 Task: Add a column "Latest update by assignee".
Action: Mouse moved to (697, 374)
Screenshot: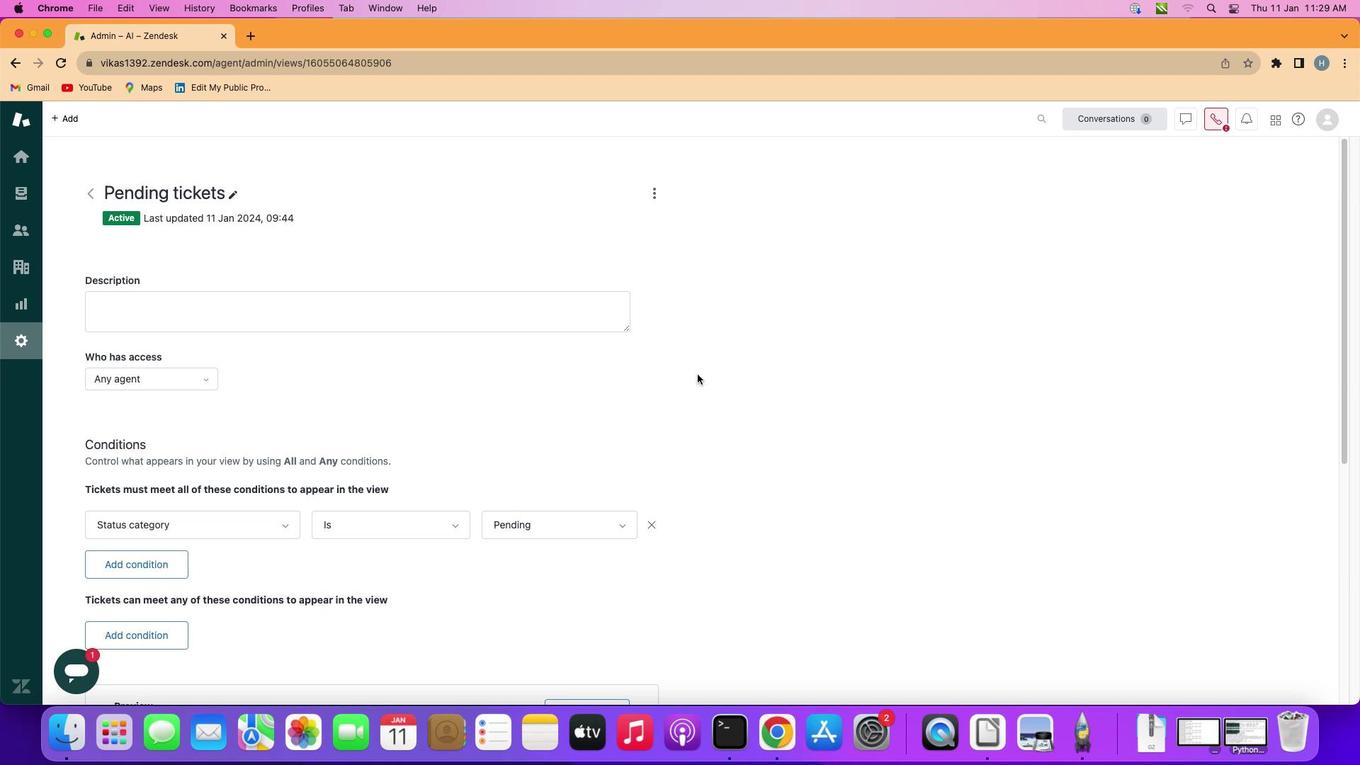 
Action: Mouse scrolled (697, 374) with delta (0, 0)
Screenshot: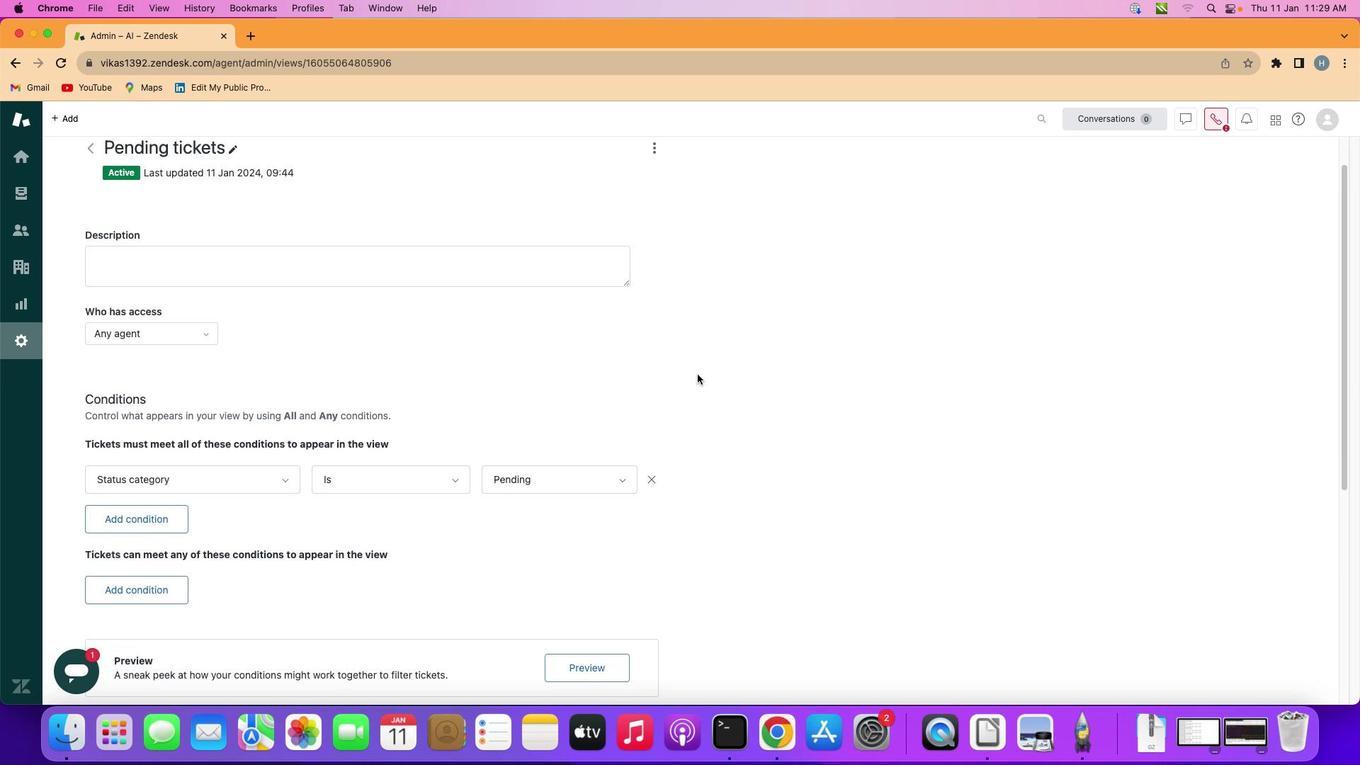 
Action: Mouse scrolled (697, 374) with delta (0, 0)
Screenshot: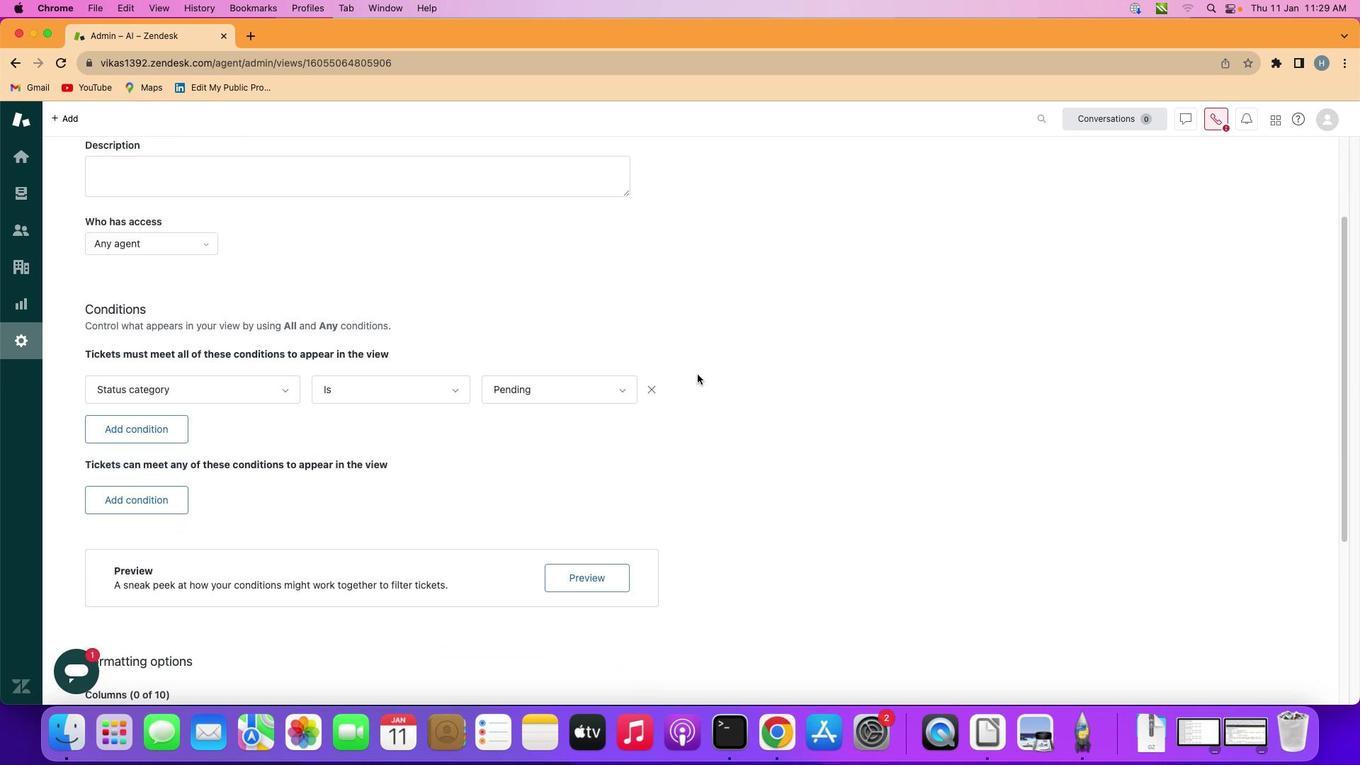 
Action: Mouse scrolled (697, 374) with delta (0, -1)
Screenshot: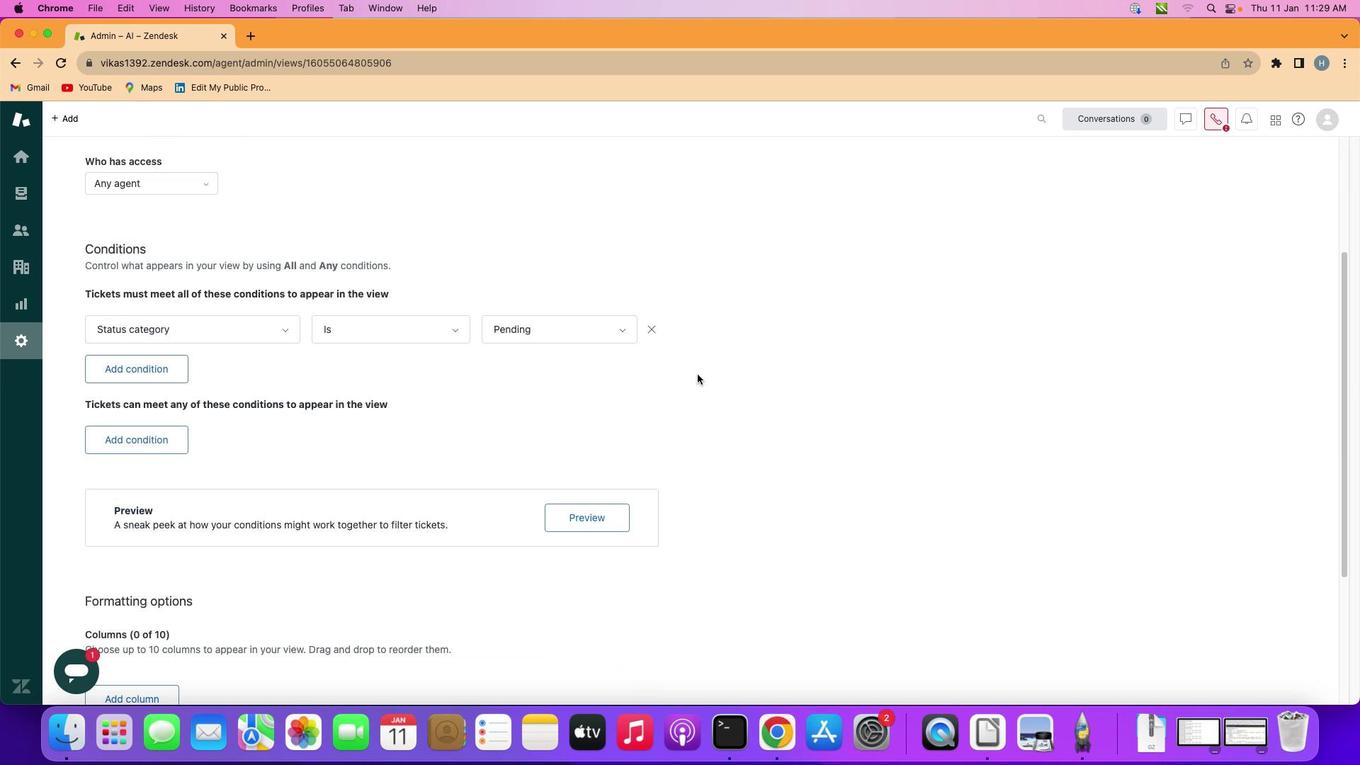 
Action: Mouse scrolled (697, 374) with delta (0, -2)
Screenshot: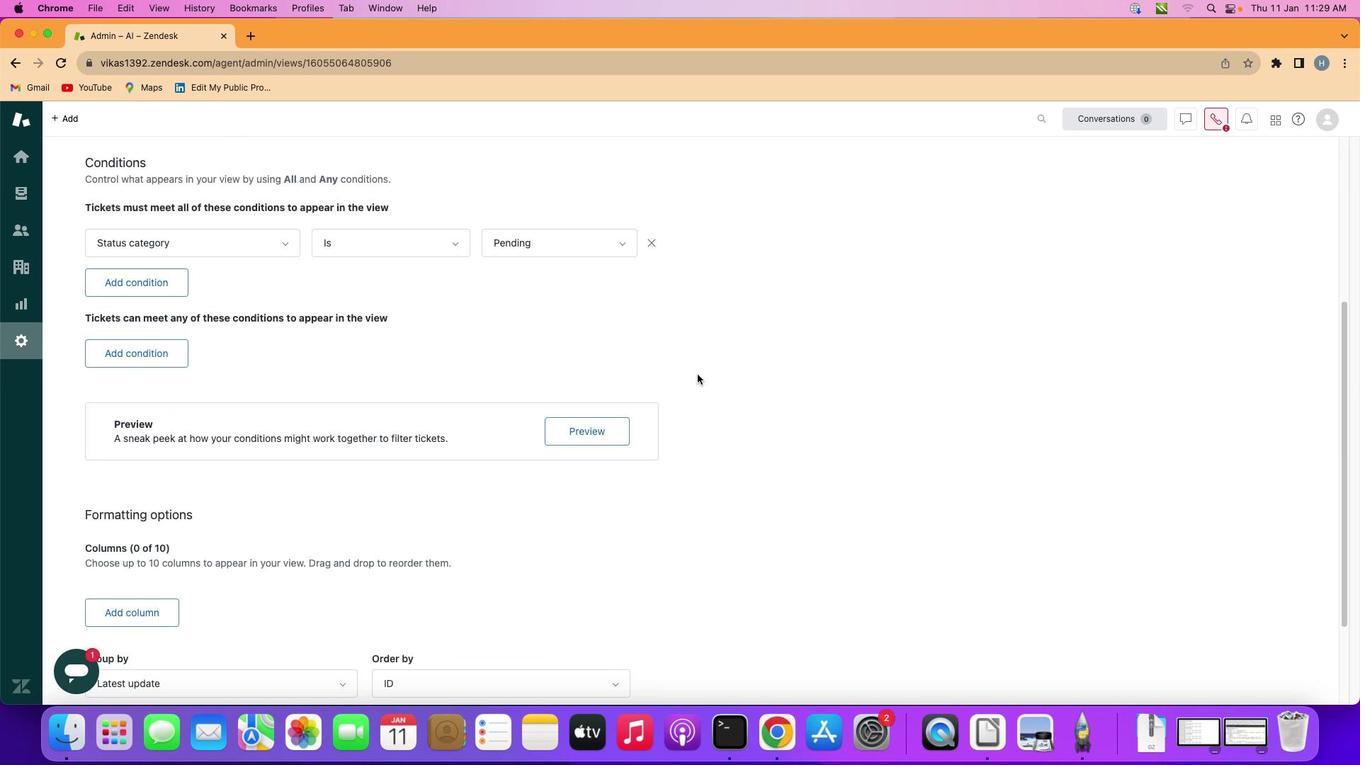
Action: Mouse scrolled (697, 374) with delta (0, -2)
Screenshot: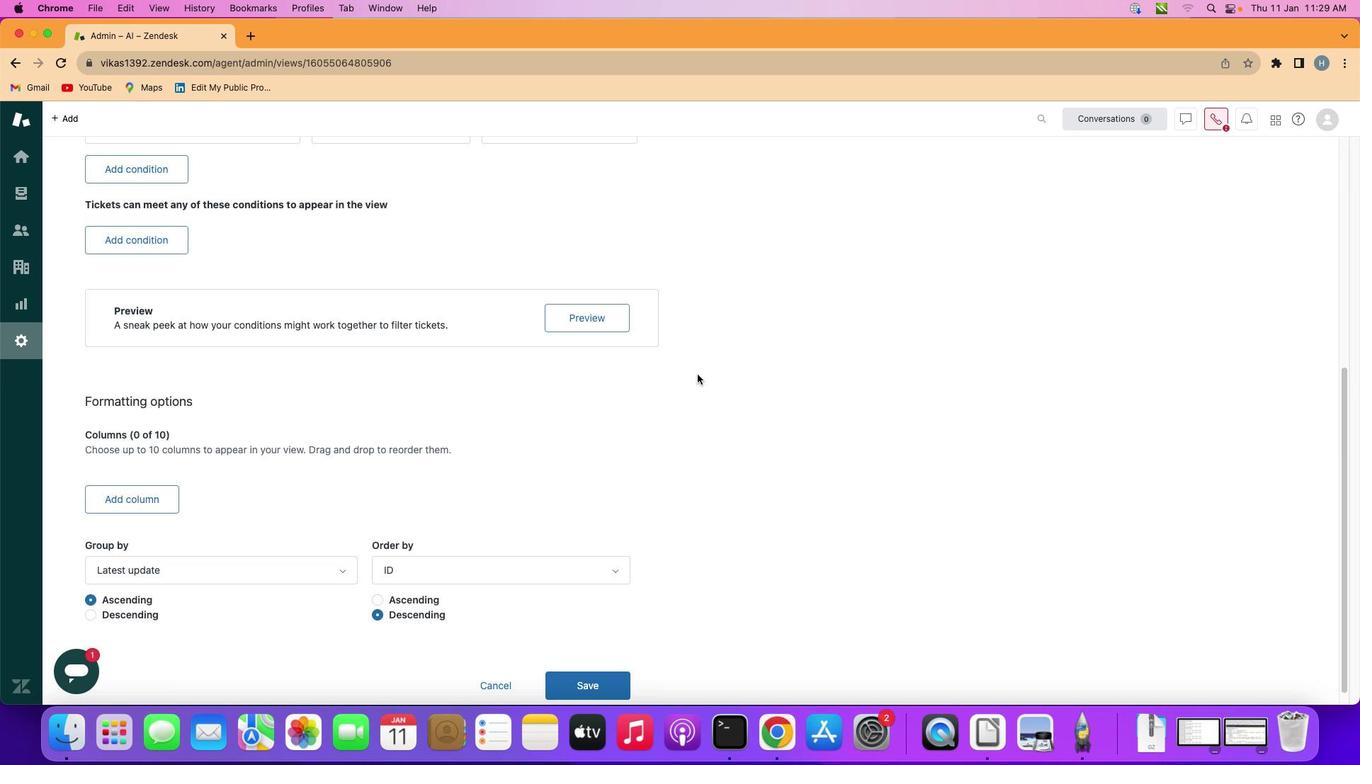 
Action: Mouse scrolled (697, 374) with delta (0, -2)
Screenshot: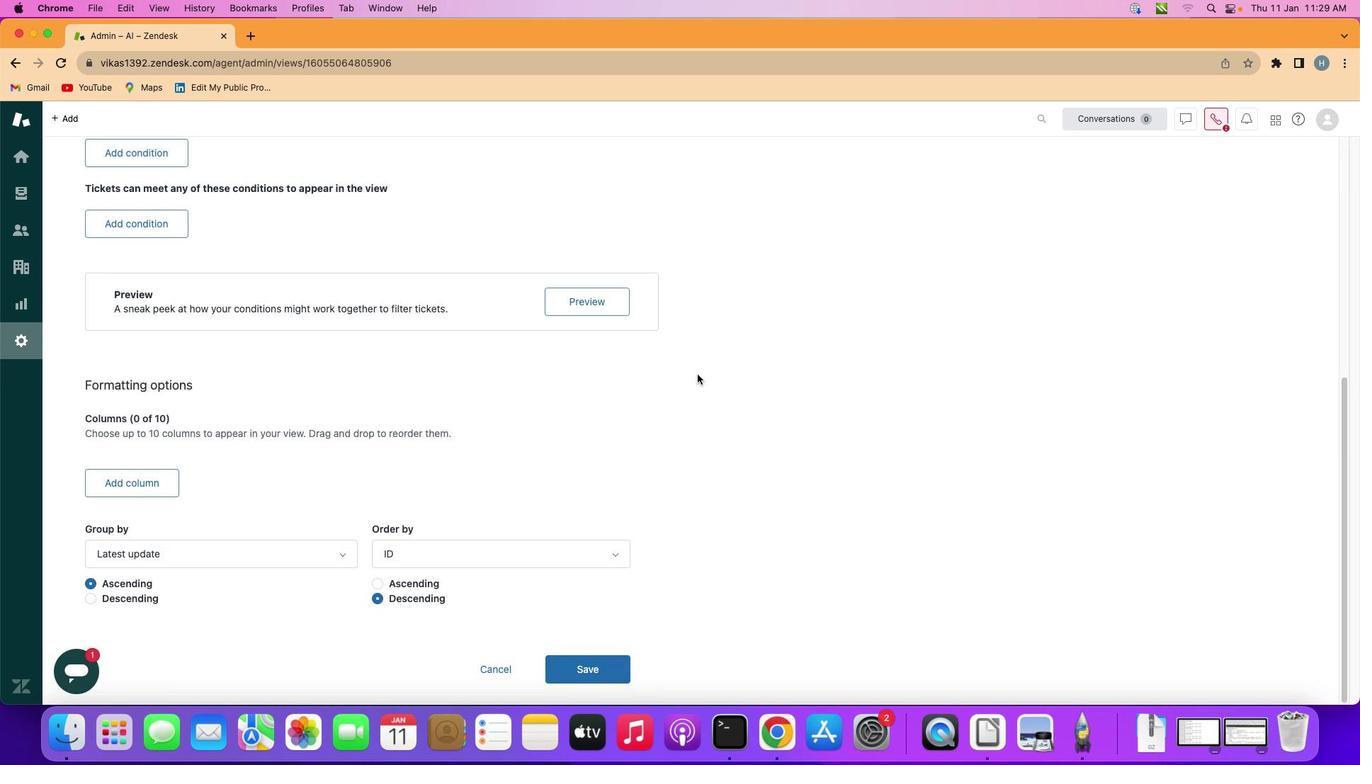 
Action: Mouse scrolled (697, 374) with delta (0, 0)
Screenshot: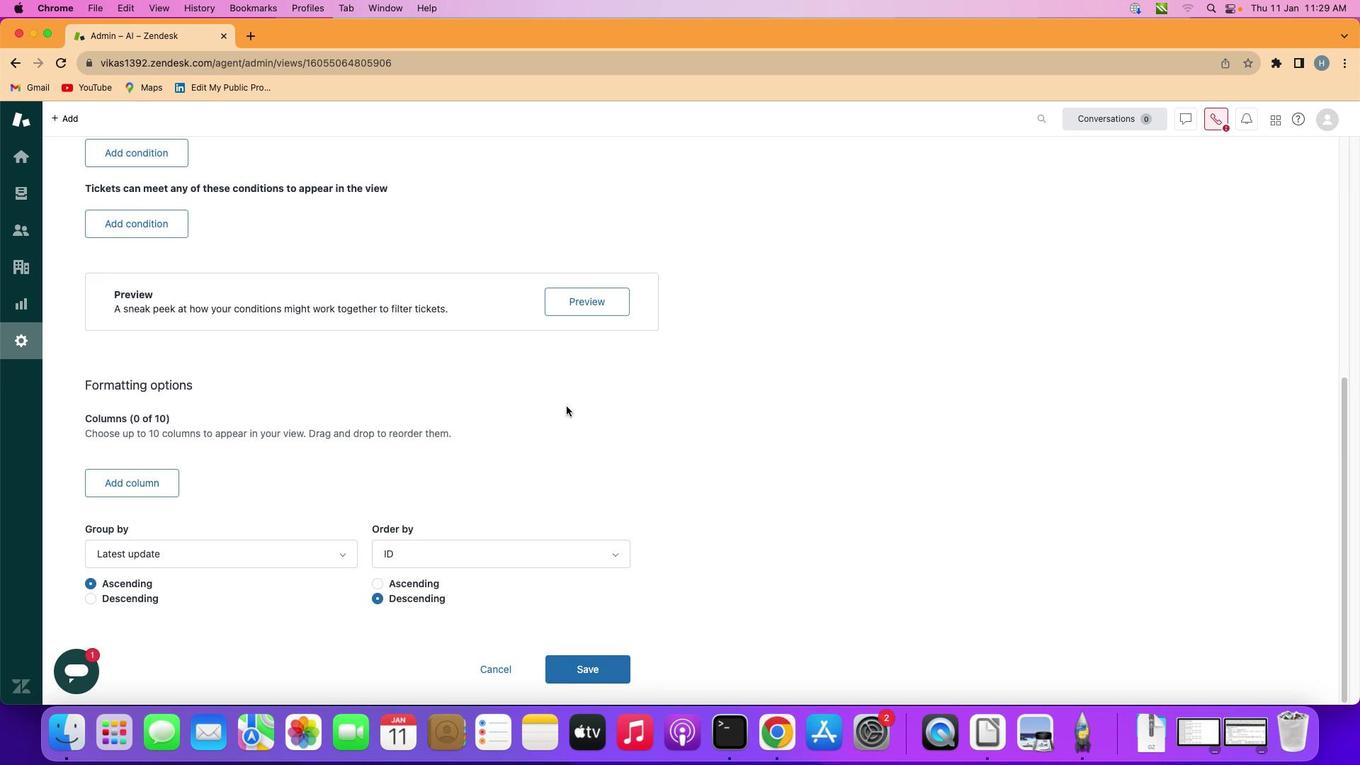 
Action: Mouse scrolled (697, 374) with delta (0, 0)
Screenshot: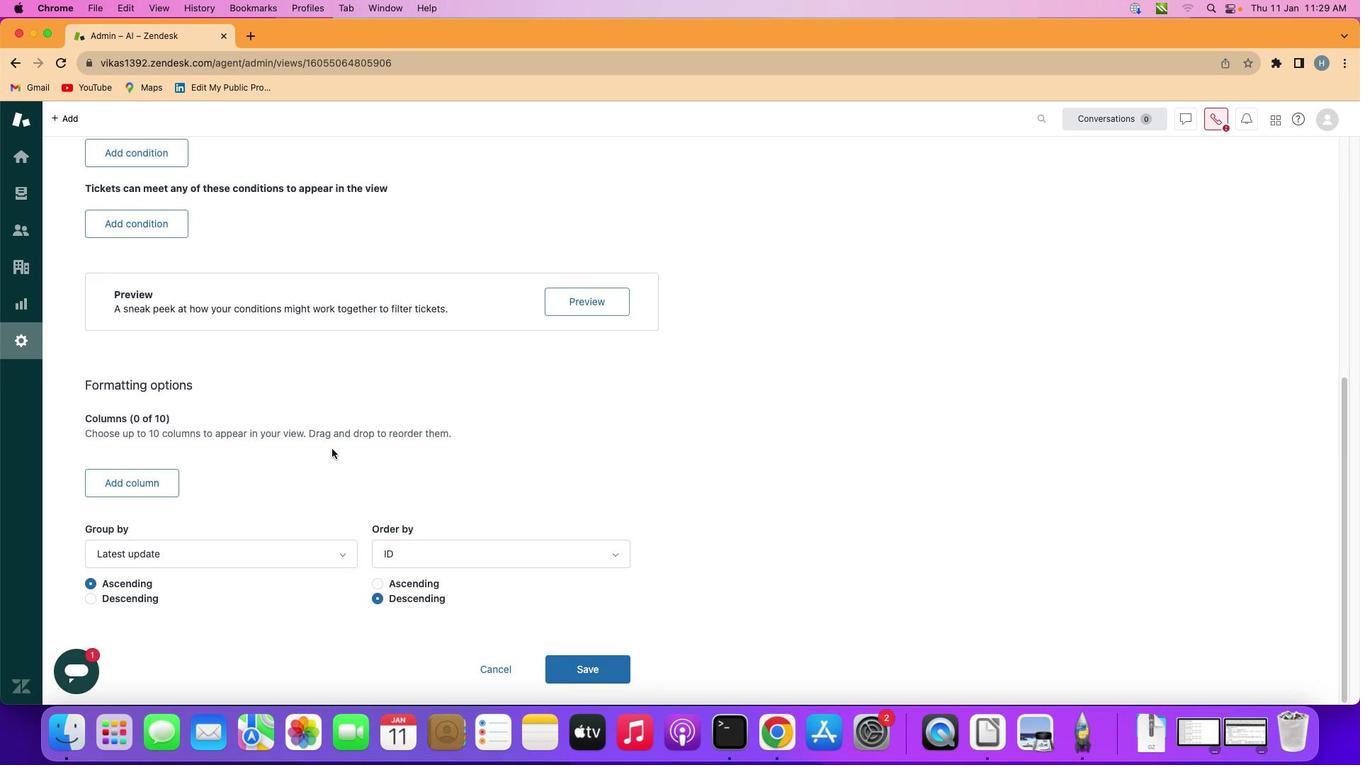 
Action: Mouse moved to (159, 478)
Screenshot: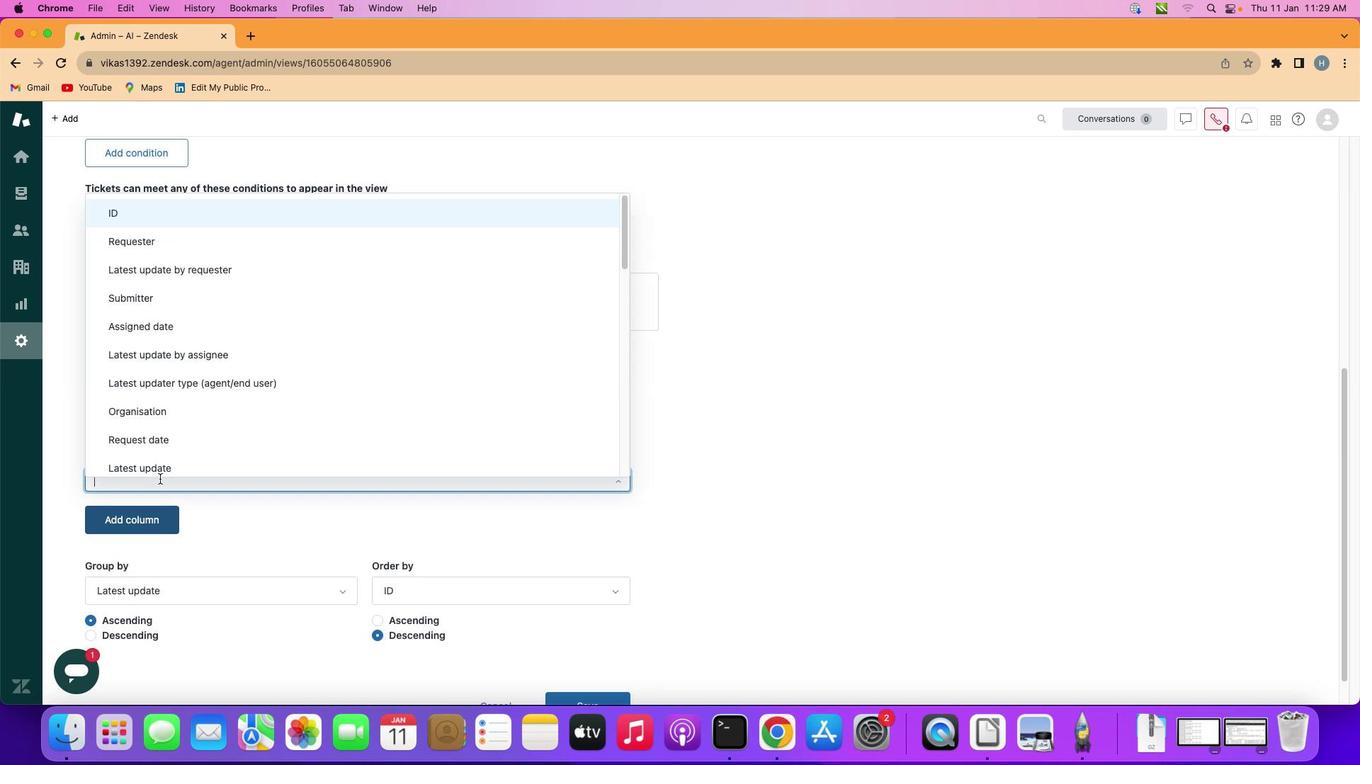 
Action: Mouse pressed left at (159, 478)
Screenshot: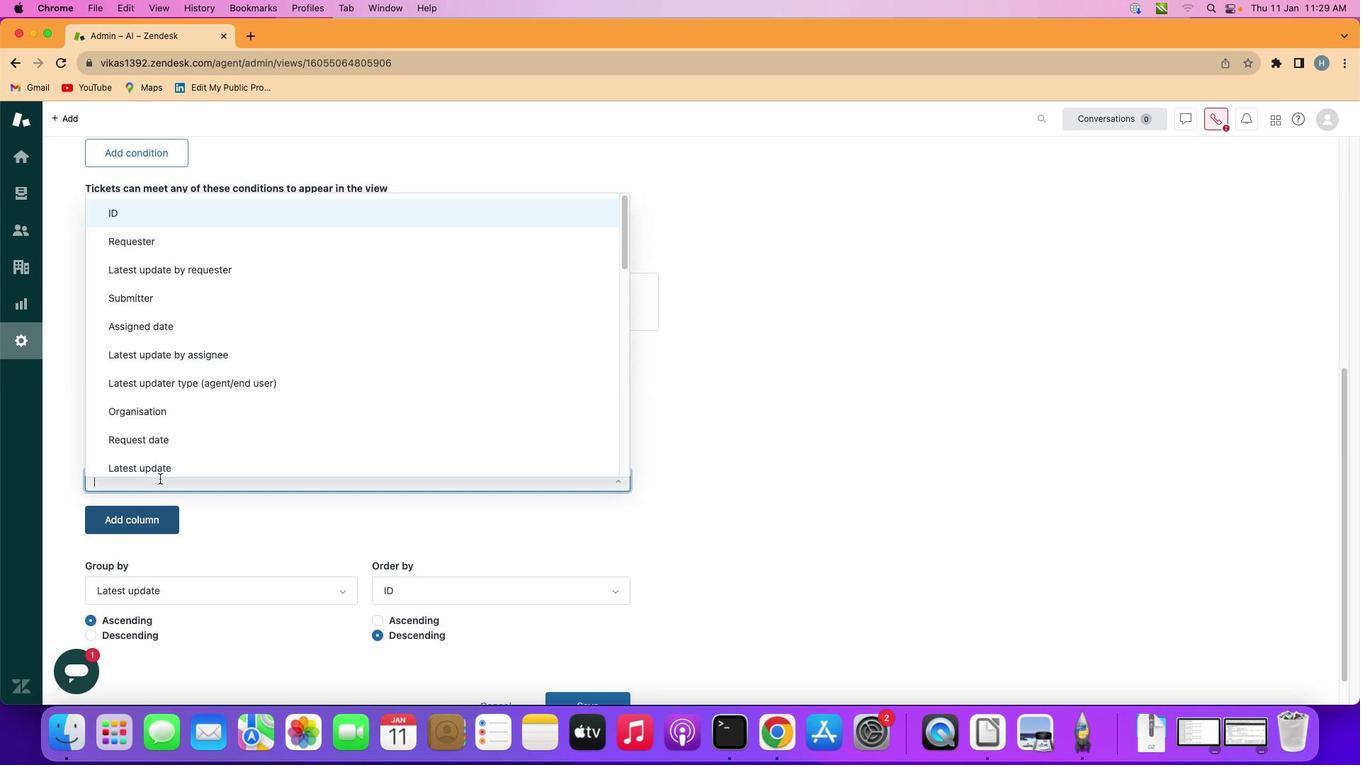 
Action: Mouse moved to (284, 347)
Screenshot: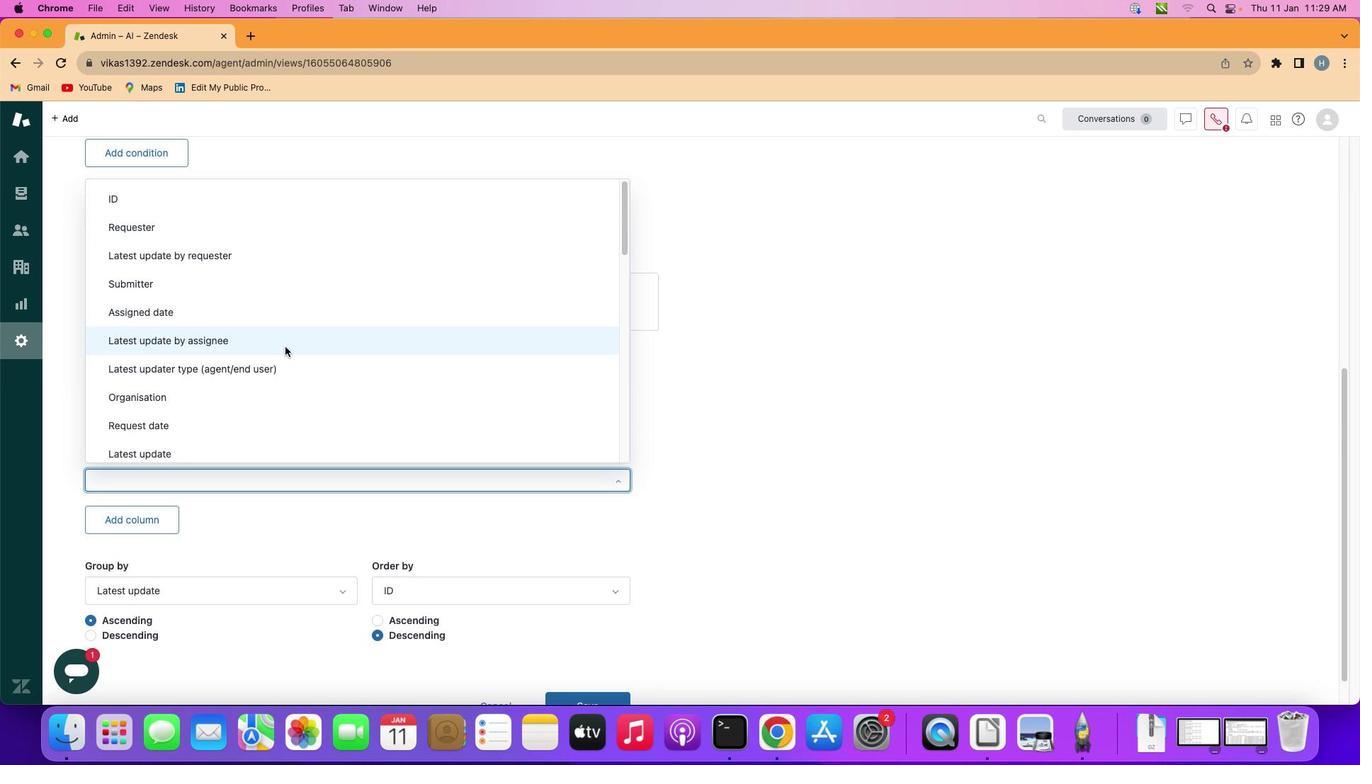 
Action: Mouse pressed left at (284, 347)
Screenshot: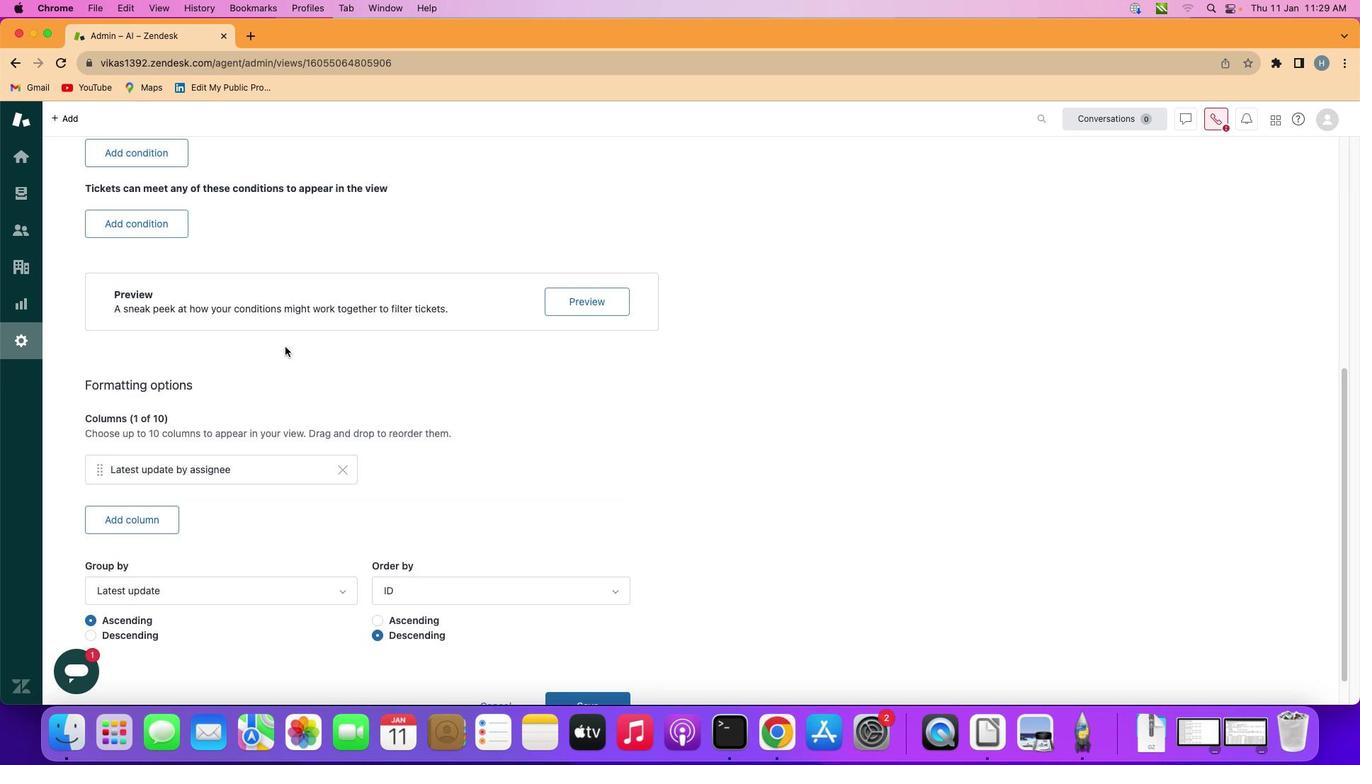 
Action: Mouse moved to (286, 346)
Screenshot: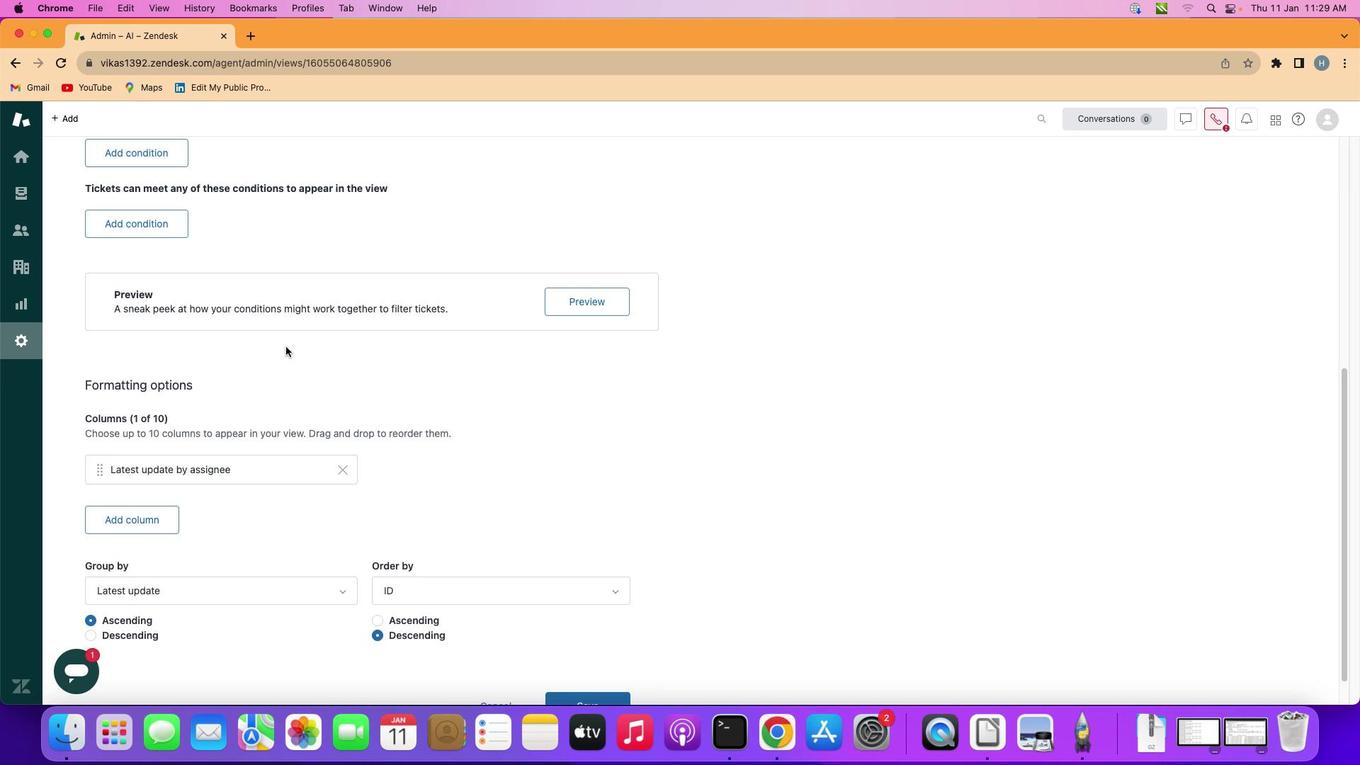 
